 Task: Add a condition where "Status category Less than Solved" in recently solved tickets.
Action: Mouse moved to (113, 368)
Screenshot: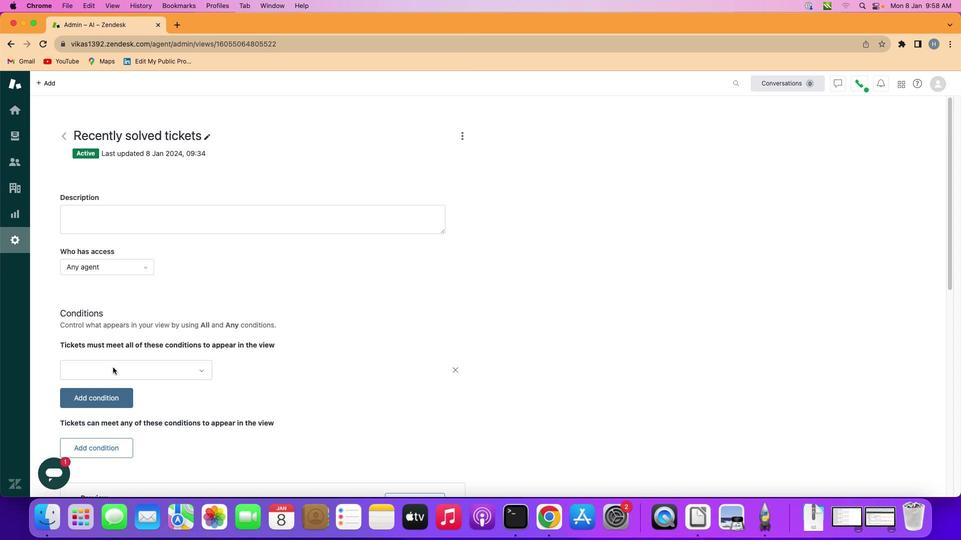 
Action: Mouse pressed left at (113, 368)
Screenshot: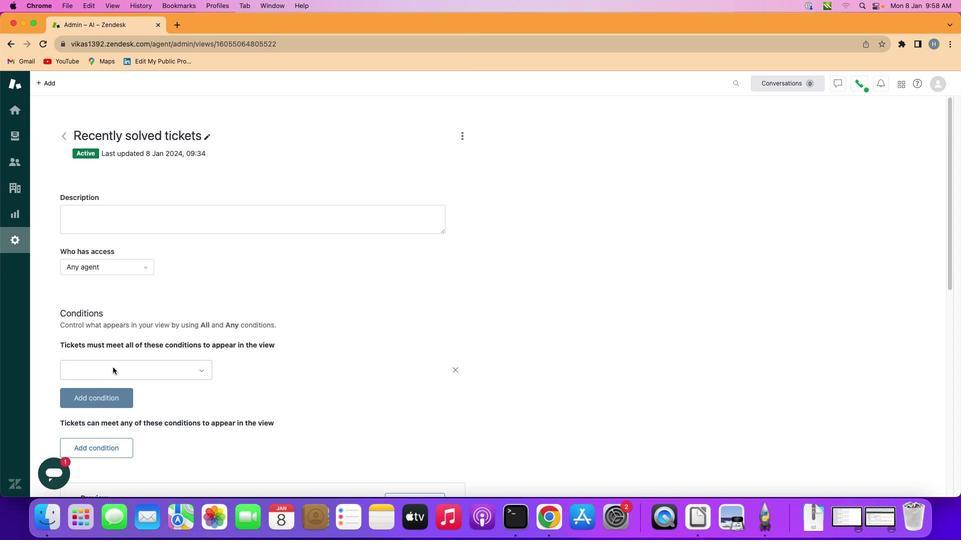 
Action: Mouse moved to (147, 366)
Screenshot: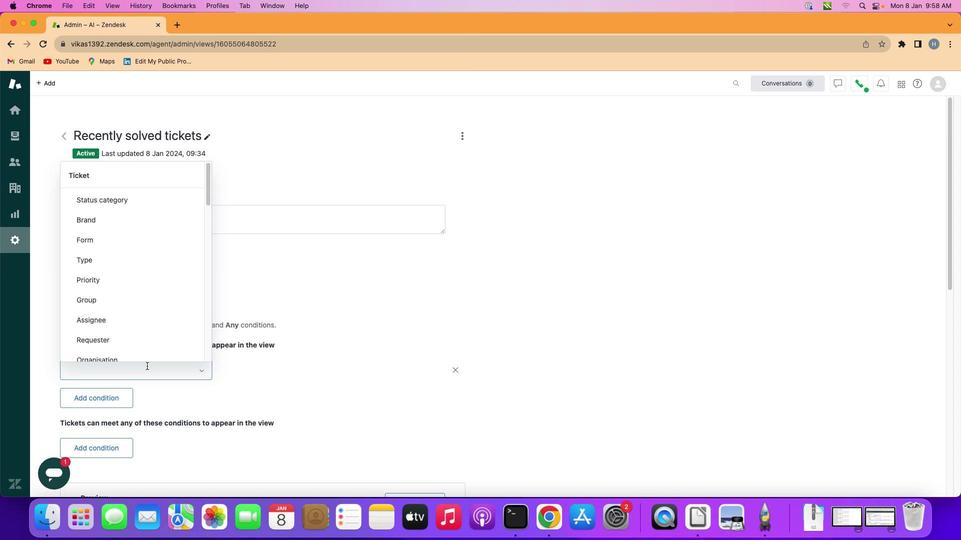 
Action: Mouse pressed left at (147, 366)
Screenshot: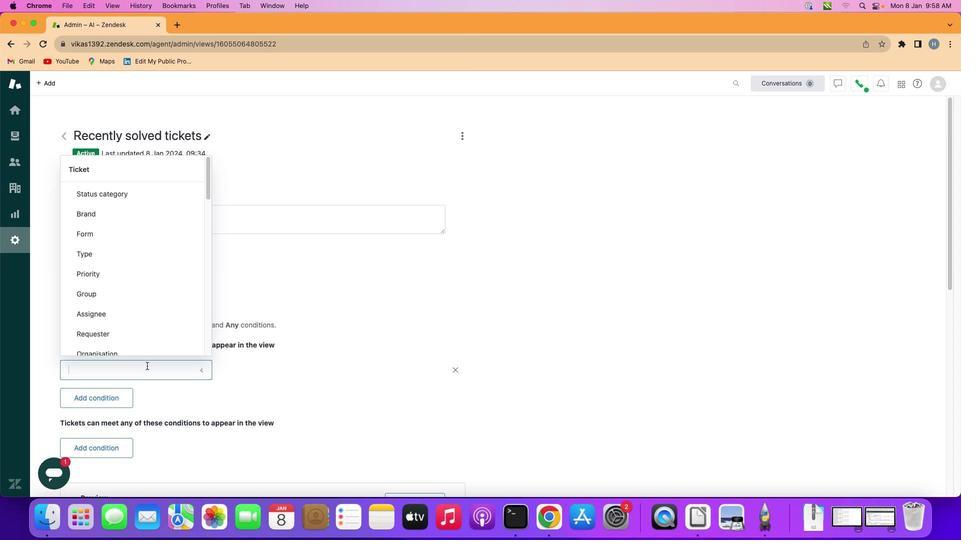 
Action: Mouse moved to (148, 193)
Screenshot: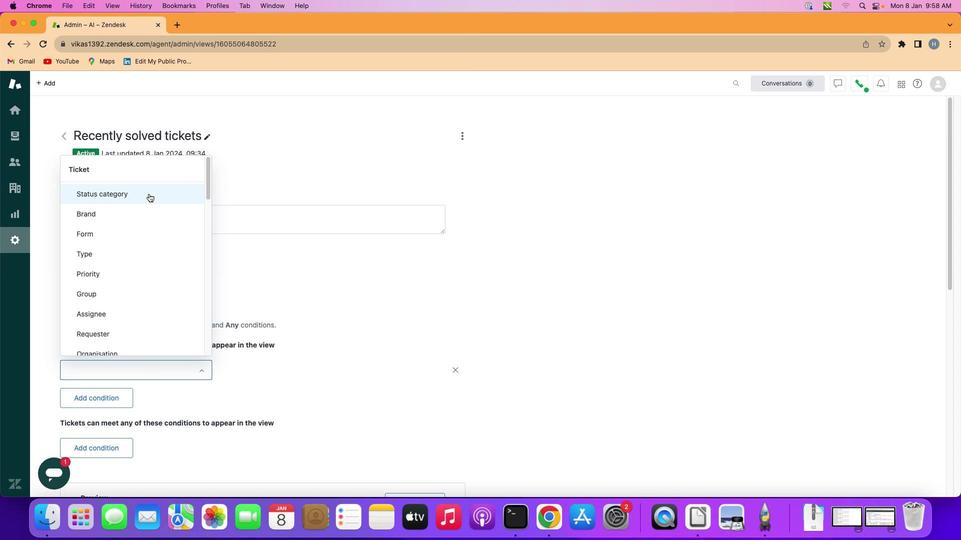 
Action: Mouse pressed left at (148, 193)
Screenshot: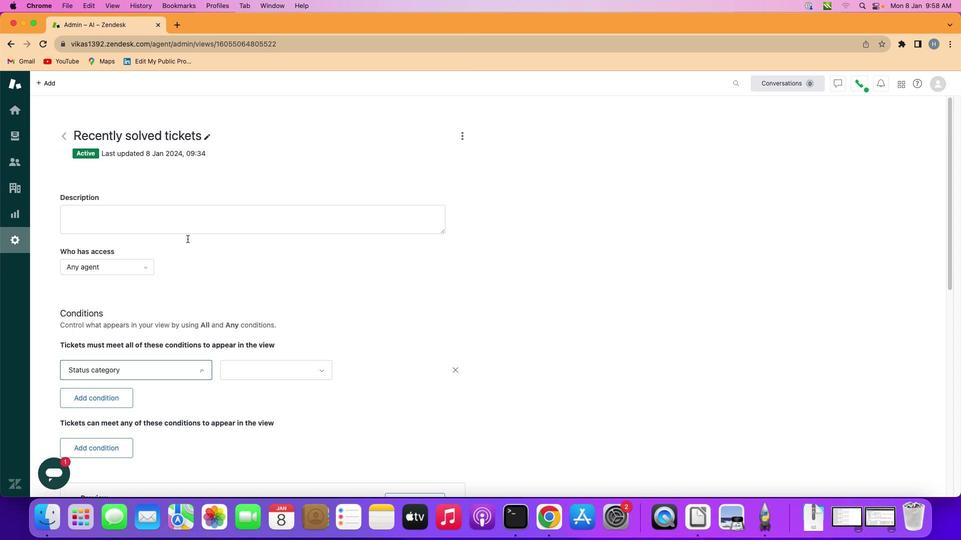 
Action: Mouse moved to (279, 364)
Screenshot: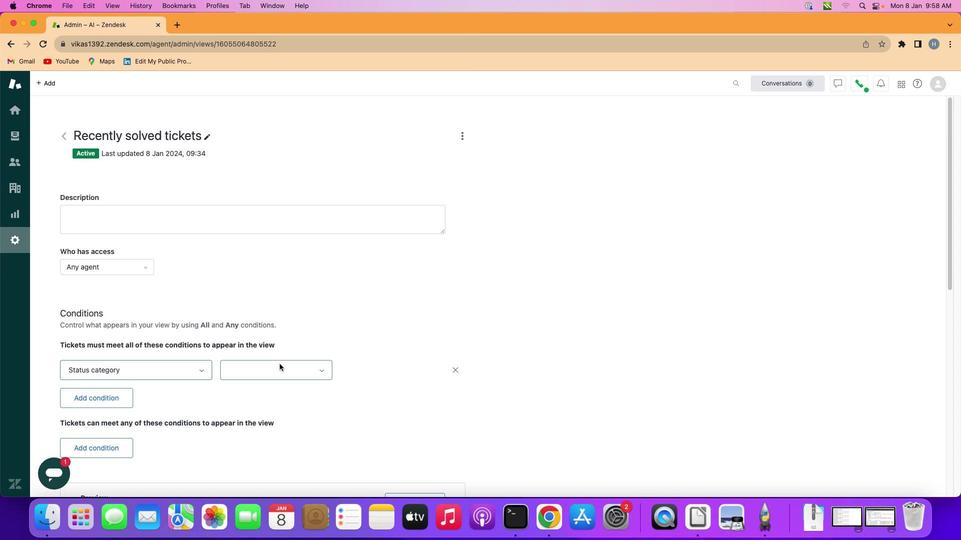 
Action: Mouse pressed left at (279, 364)
Screenshot: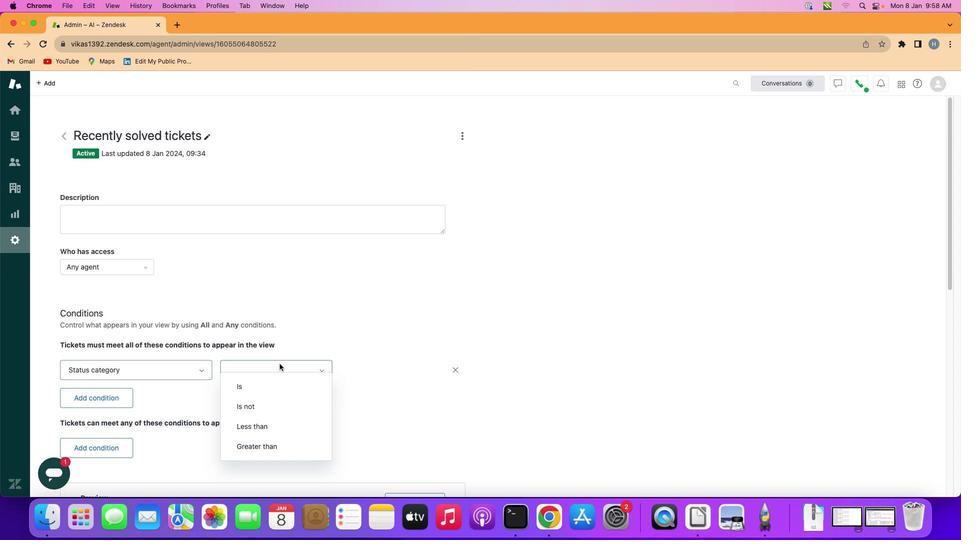 
Action: Mouse moved to (286, 434)
Screenshot: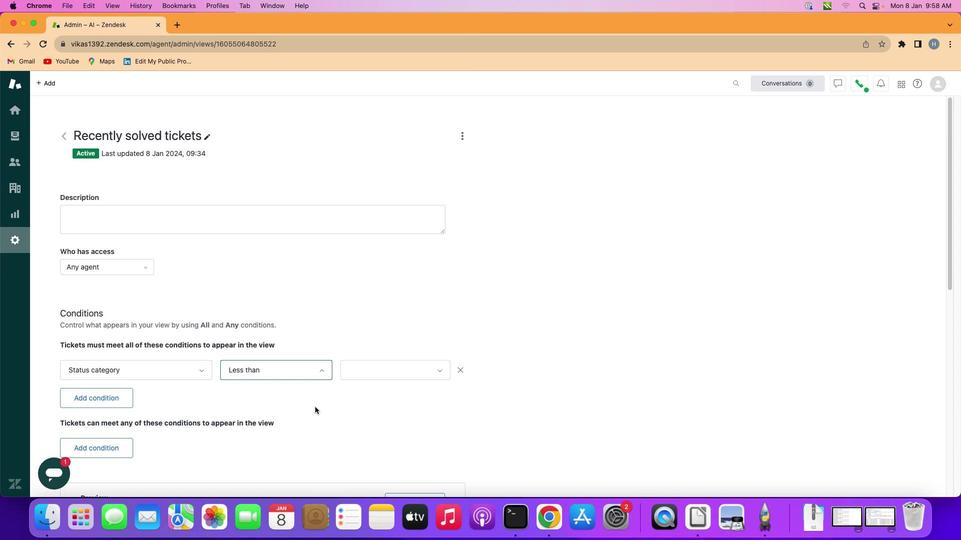 
Action: Mouse pressed left at (286, 434)
Screenshot: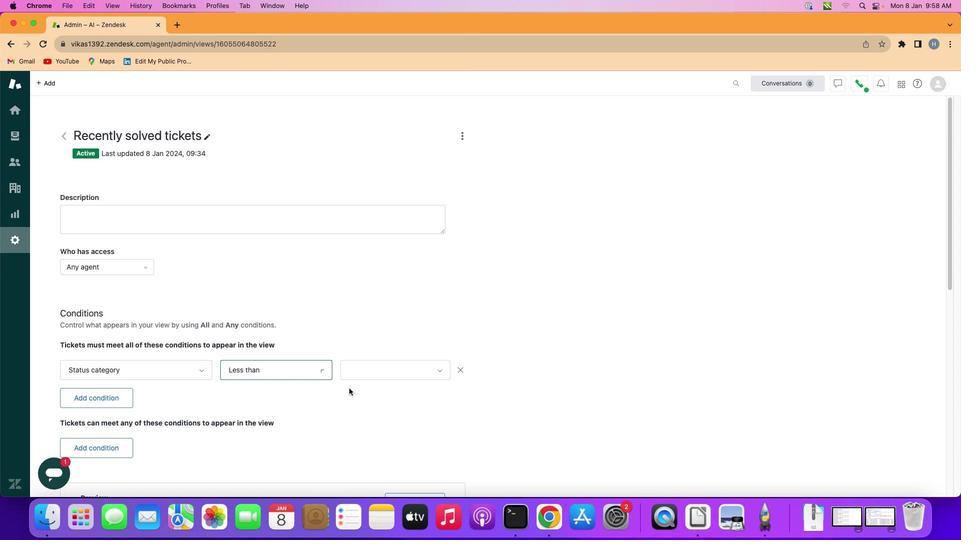 
Action: Mouse moved to (395, 369)
Screenshot: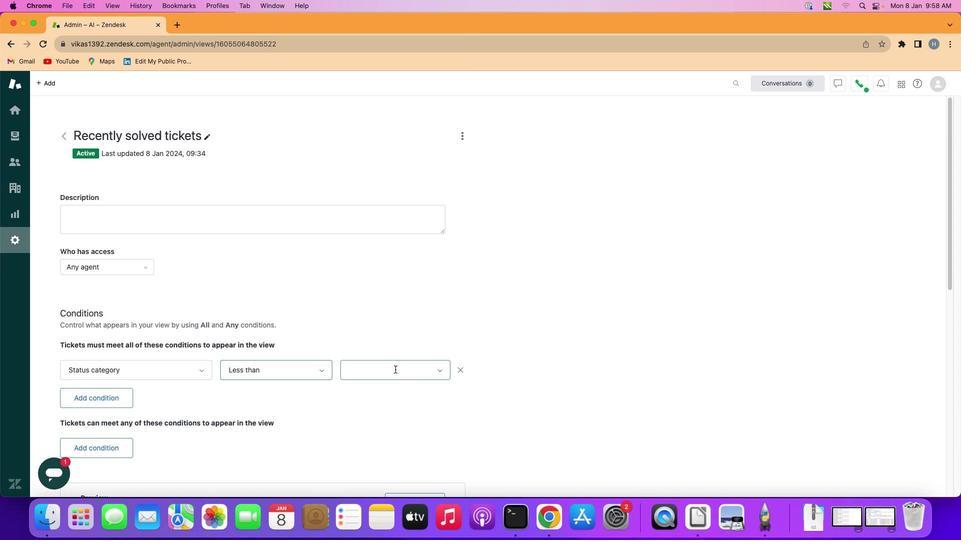 
Action: Mouse pressed left at (395, 369)
Screenshot: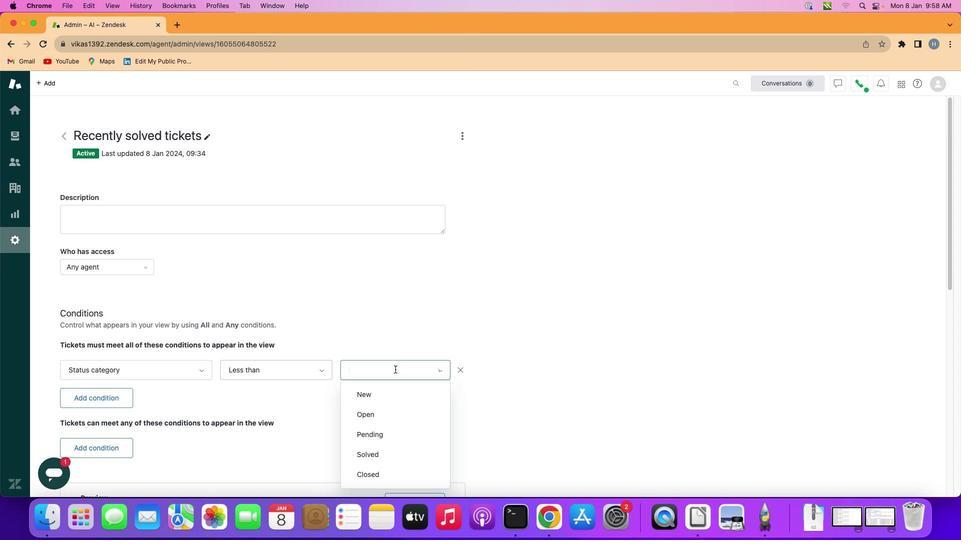 
Action: Mouse moved to (415, 452)
Screenshot: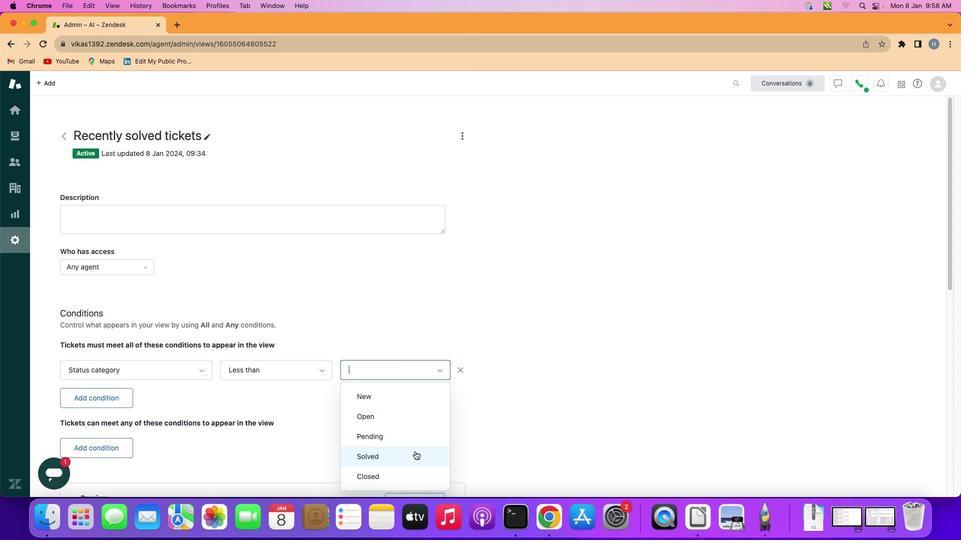 
Action: Mouse pressed left at (415, 452)
Screenshot: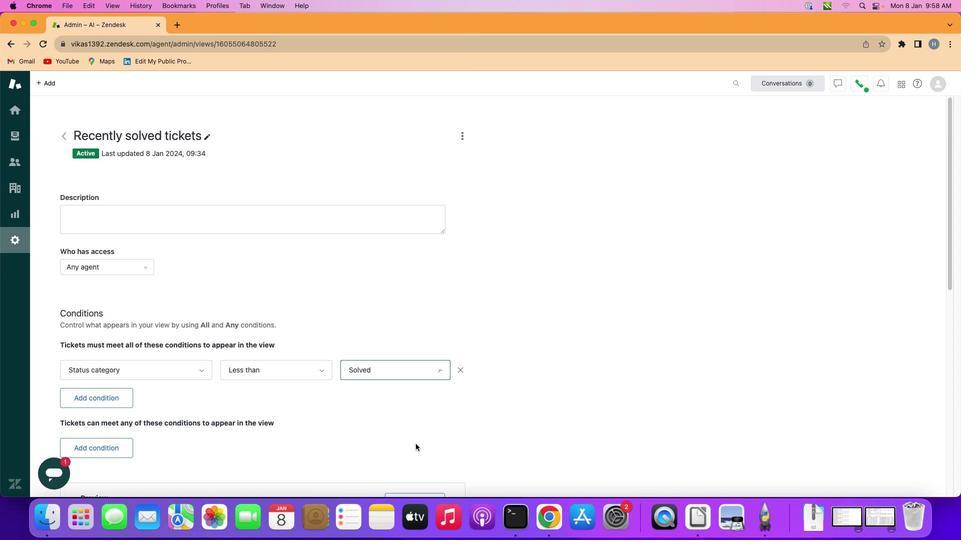 
Action: Mouse moved to (416, 404)
Screenshot: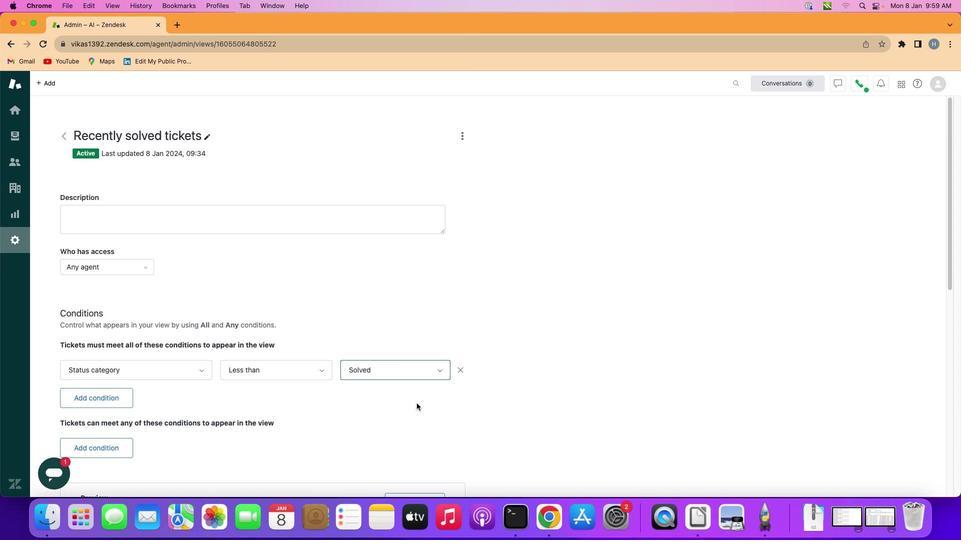 
